 Task: Change the option "Skip H.264 in-loop deblocking filter" to Non-ref.
Action: Mouse moved to (110, 15)
Screenshot: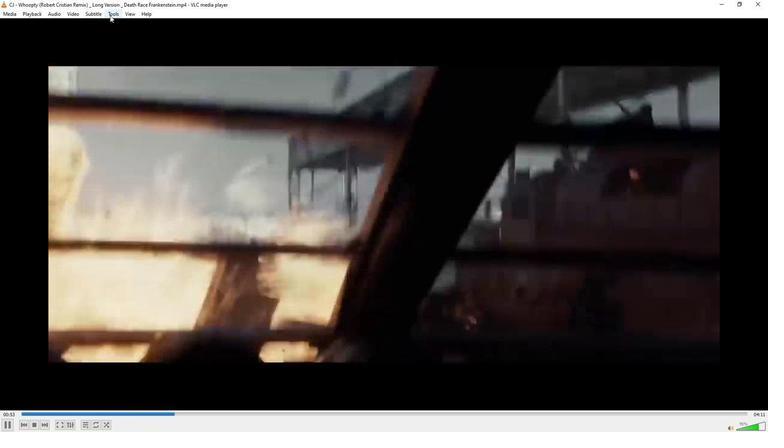 
Action: Mouse pressed left at (110, 15)
Screenshot: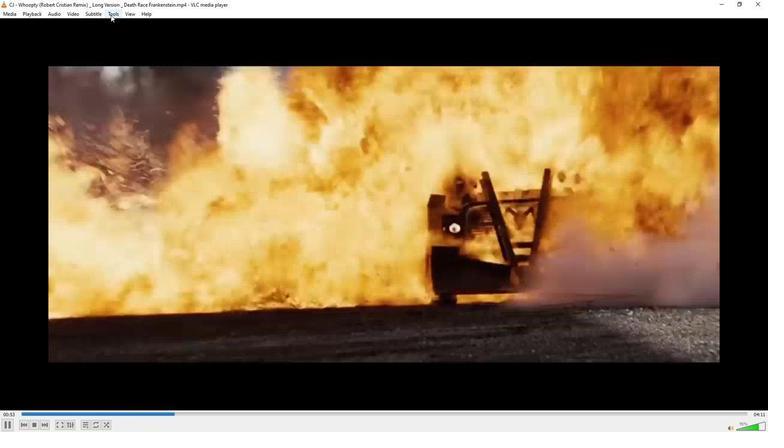 
Action: Mouse moved to (132, 108)
Screenshot: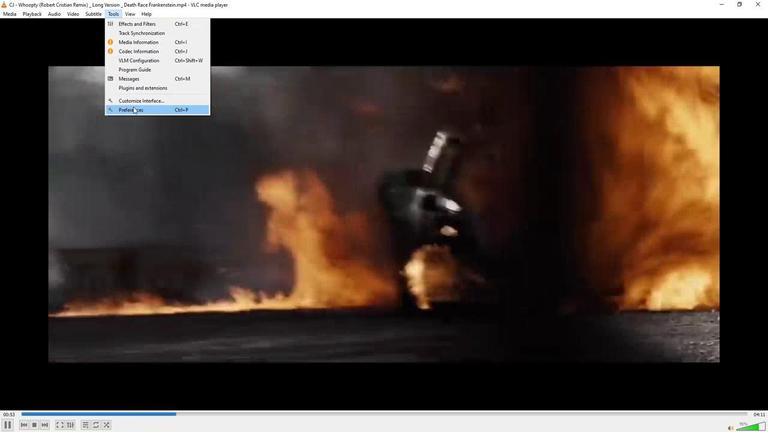
Action: Mouse pressed left at (132, 108)
Screenshot: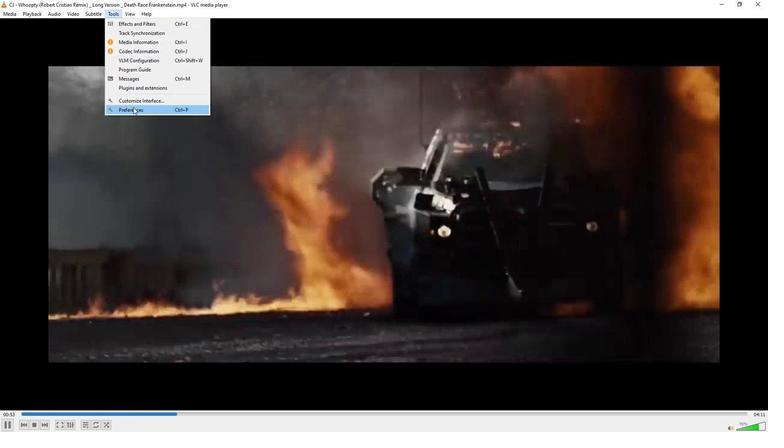 
Action: Mouse moved to (206, 108)
Screenshot: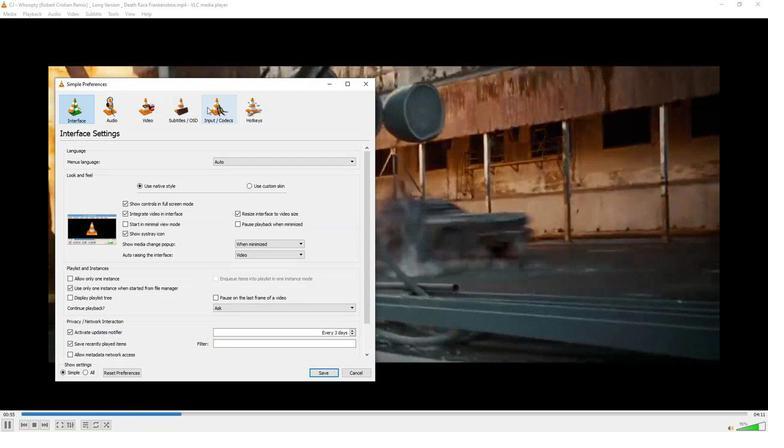 
Action: Mouse pressed left at (206, 108)
Screenshot: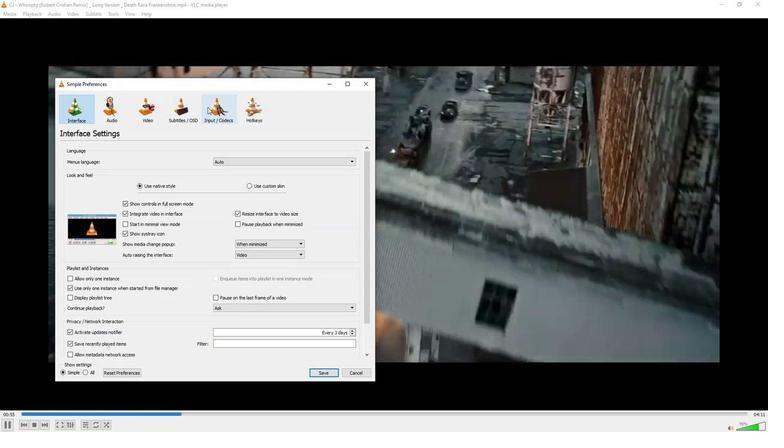 
Action: Mouse moved to (198, 193)
Screenshot: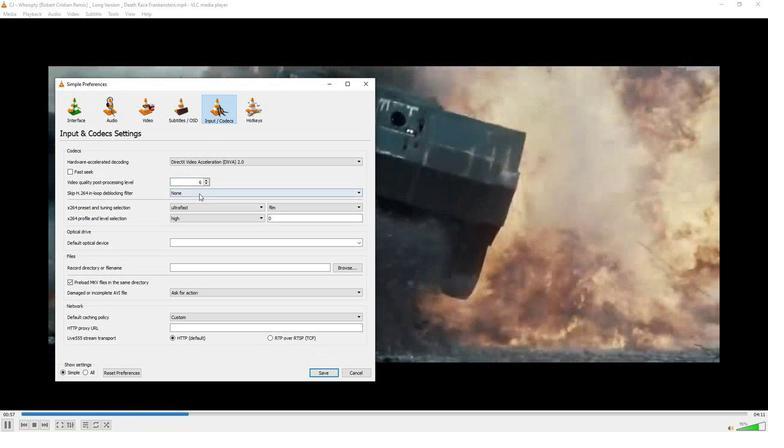 
Action: Mouse pressed left at (198, 193)
Screenshot: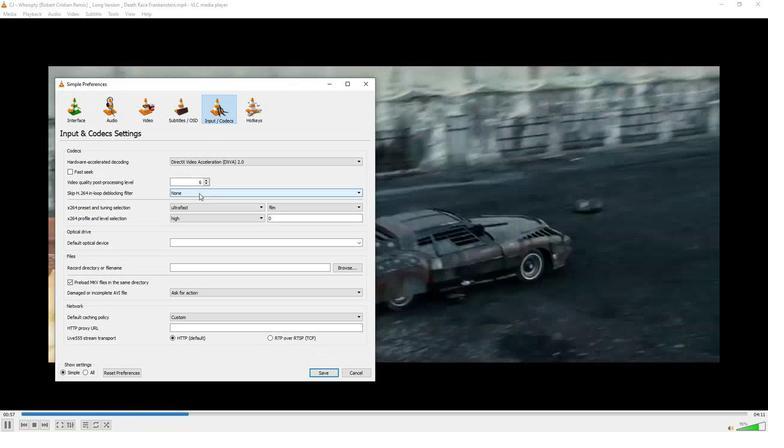 
Action: Mouse moved to (192, 202)
Screenshot: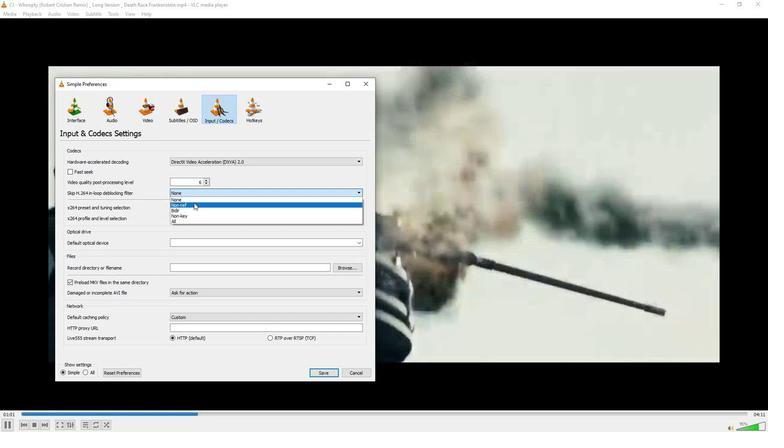 
Action: Mouse pressed left at (192, 202)
Screenshot: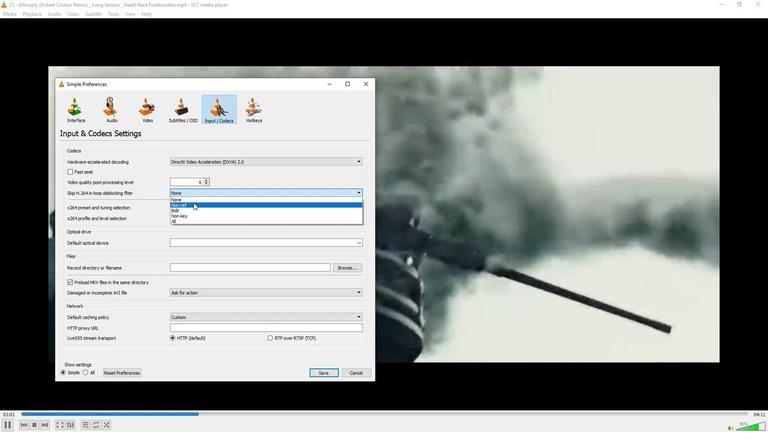 
Action: Mouse moved to (337, 380)
Screenshot: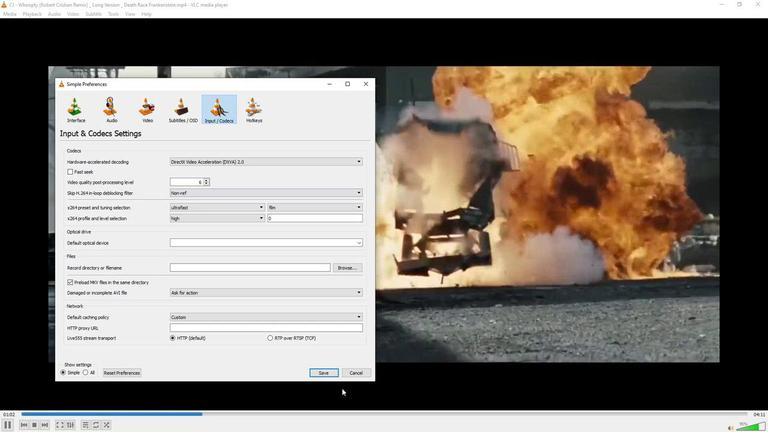 
